 Task: In the  document Clothing.doc ,insert the clipart between heading and points ' search for plan ' and adjust the shape height to  '2.7''
Action: Mouse moved to (100, 28)
Screenshot: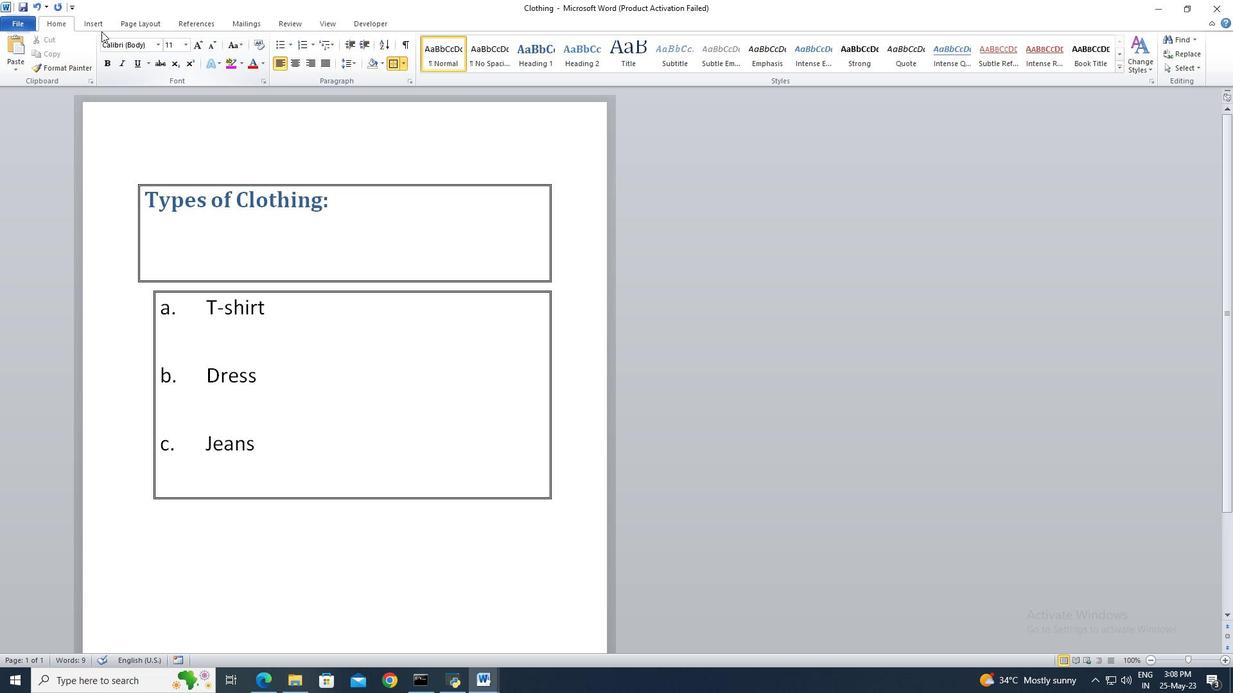 
Action: Mouse pressed left at (100, 28)
Screenshot: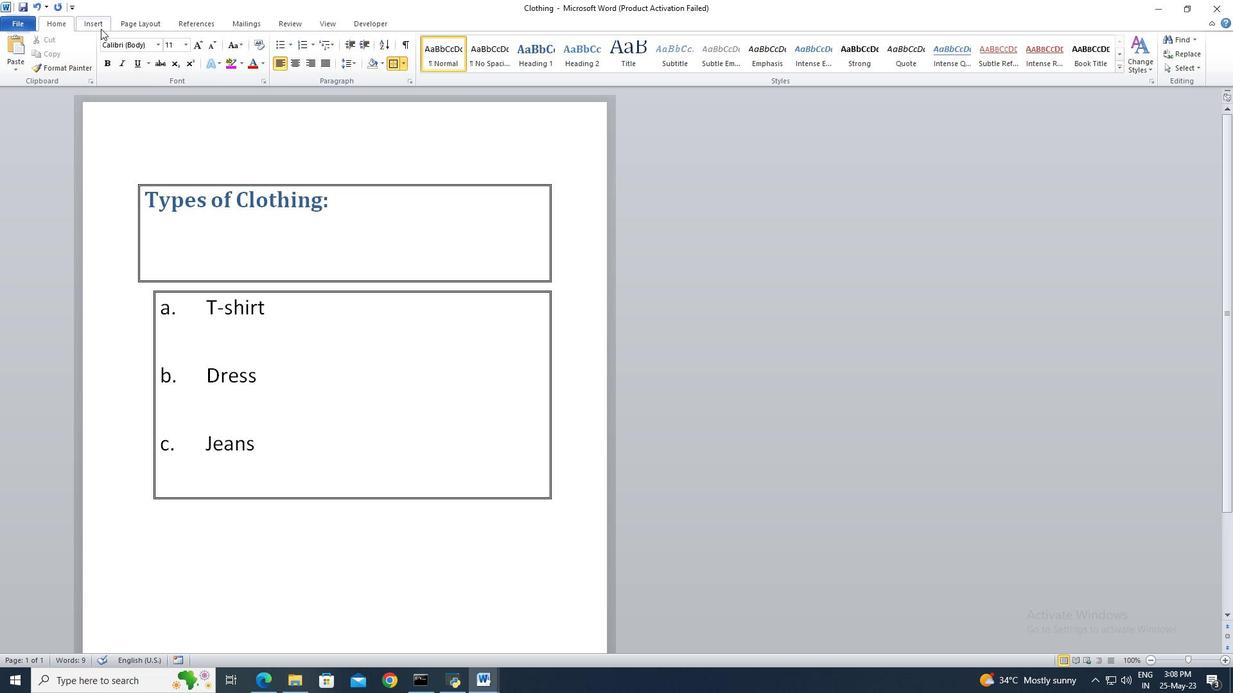 
Action: Mouse moved to (160, 57)
Screenshot: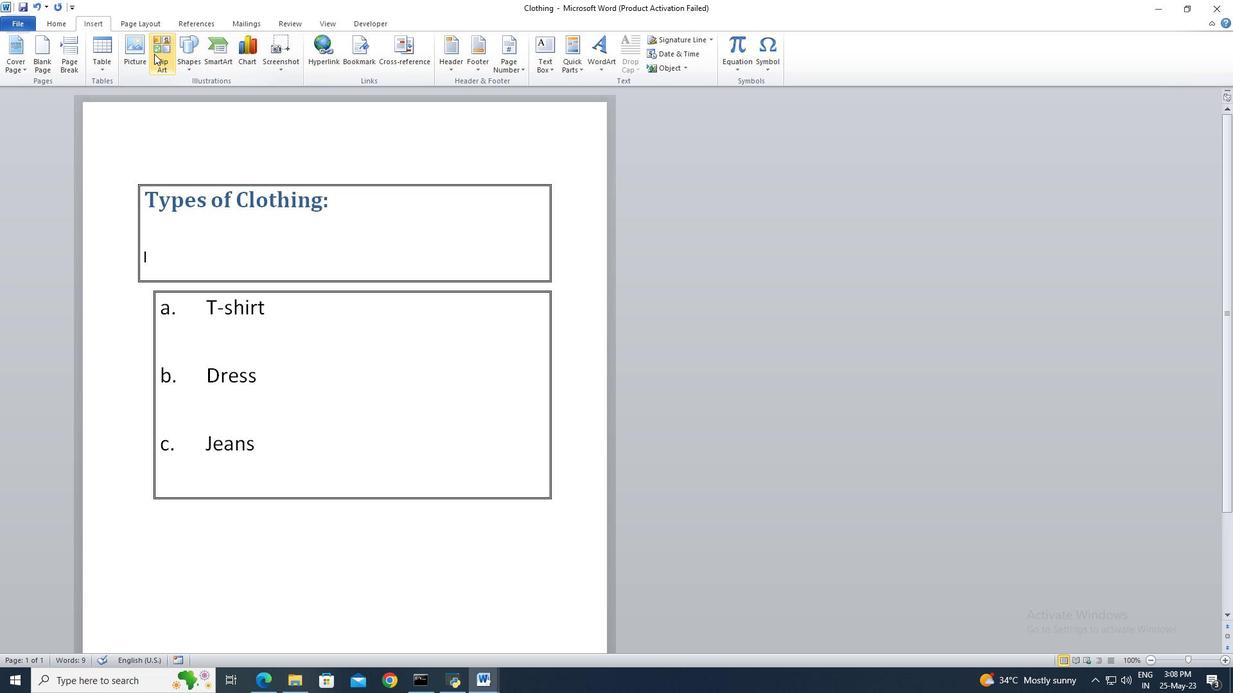 
Action: Mouse pressed left at (160, 57)
Screenshot: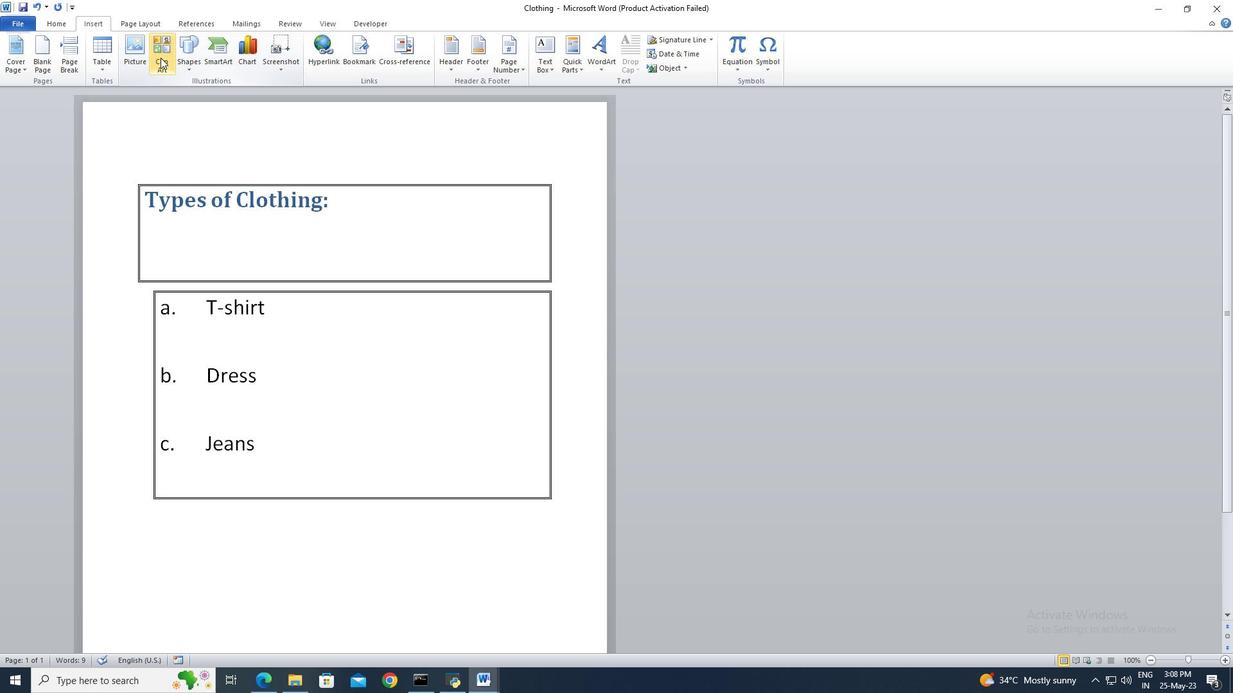 
Action: Mouse moved to (1108, 123)
Screenshot: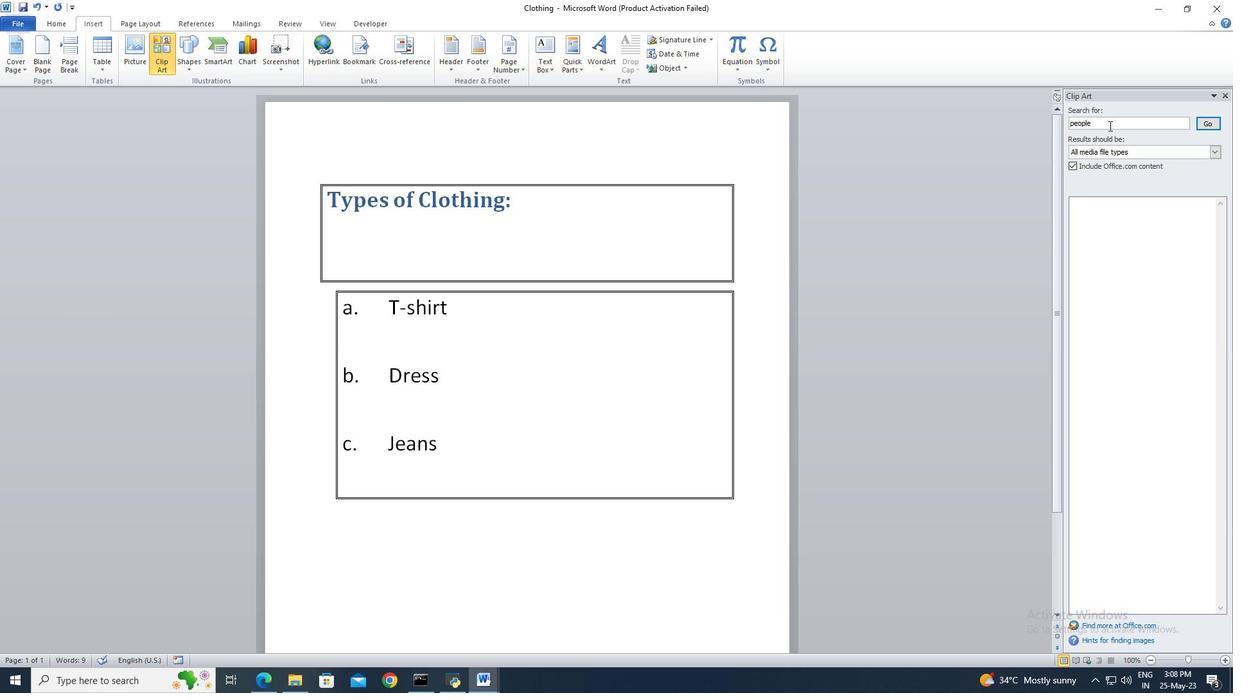 
Action: Mouse pressed left at (1108, 123)
Screenshot: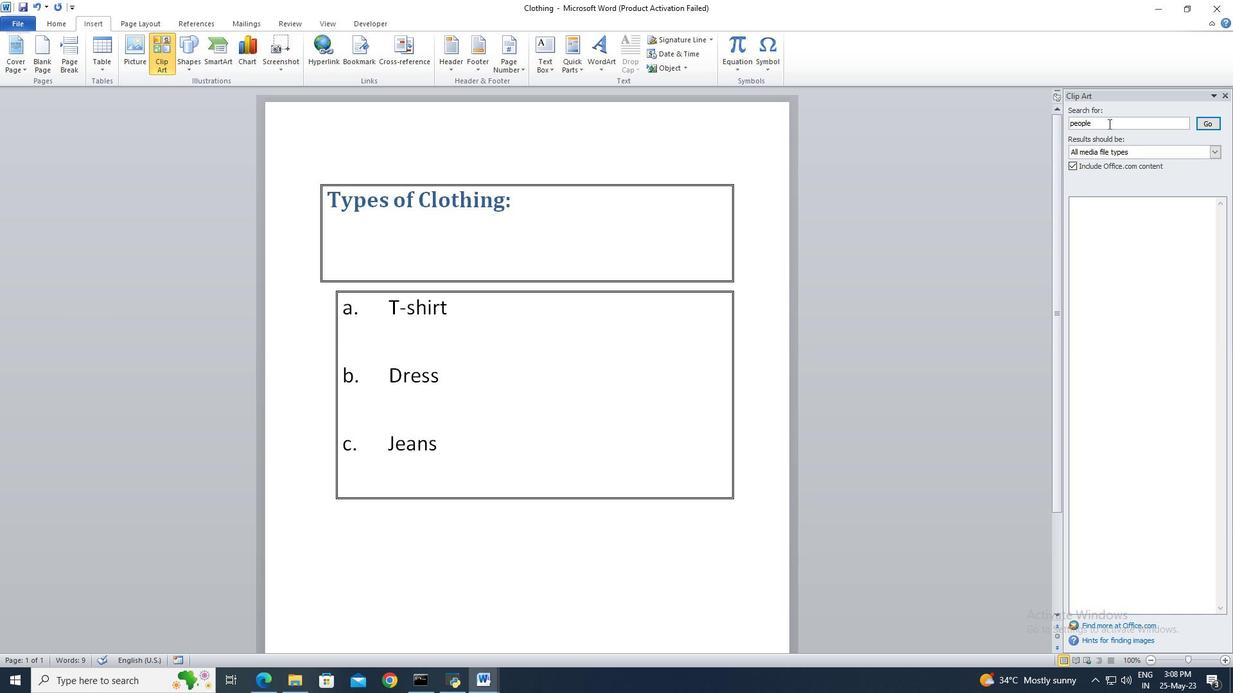 
Action: Key pressed ctrl+A
Screenshot: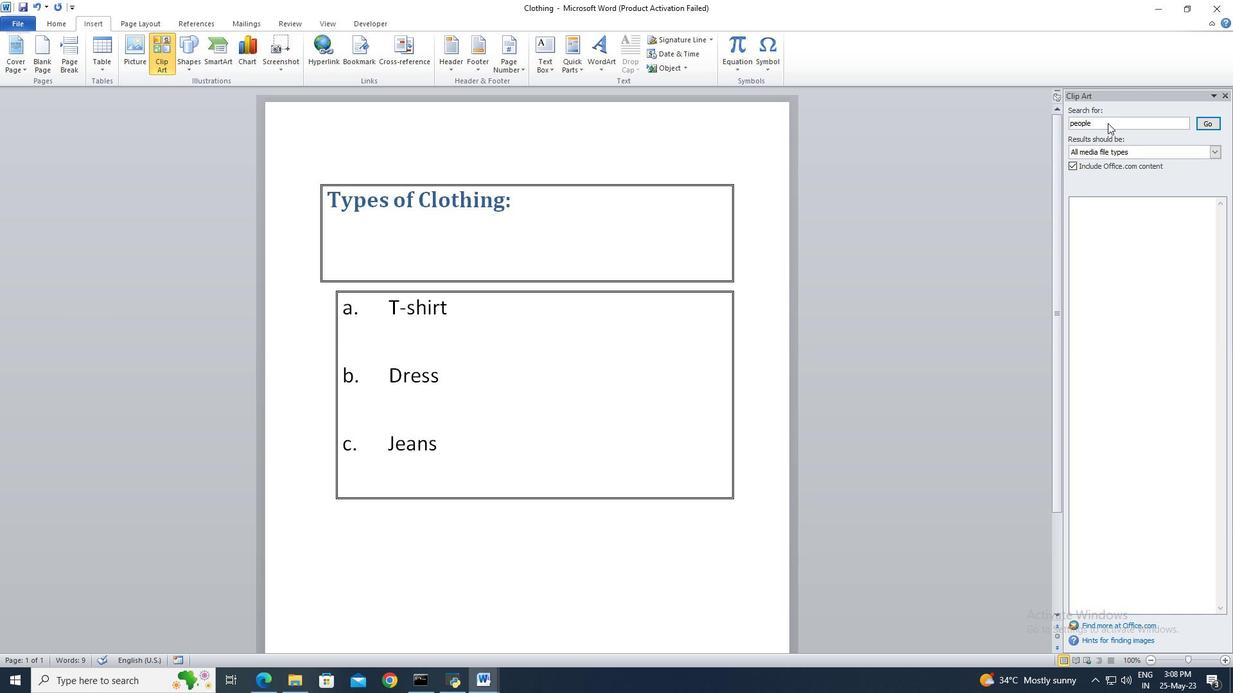 
Action: Mouse moved to (1107, 122)
Screenshot: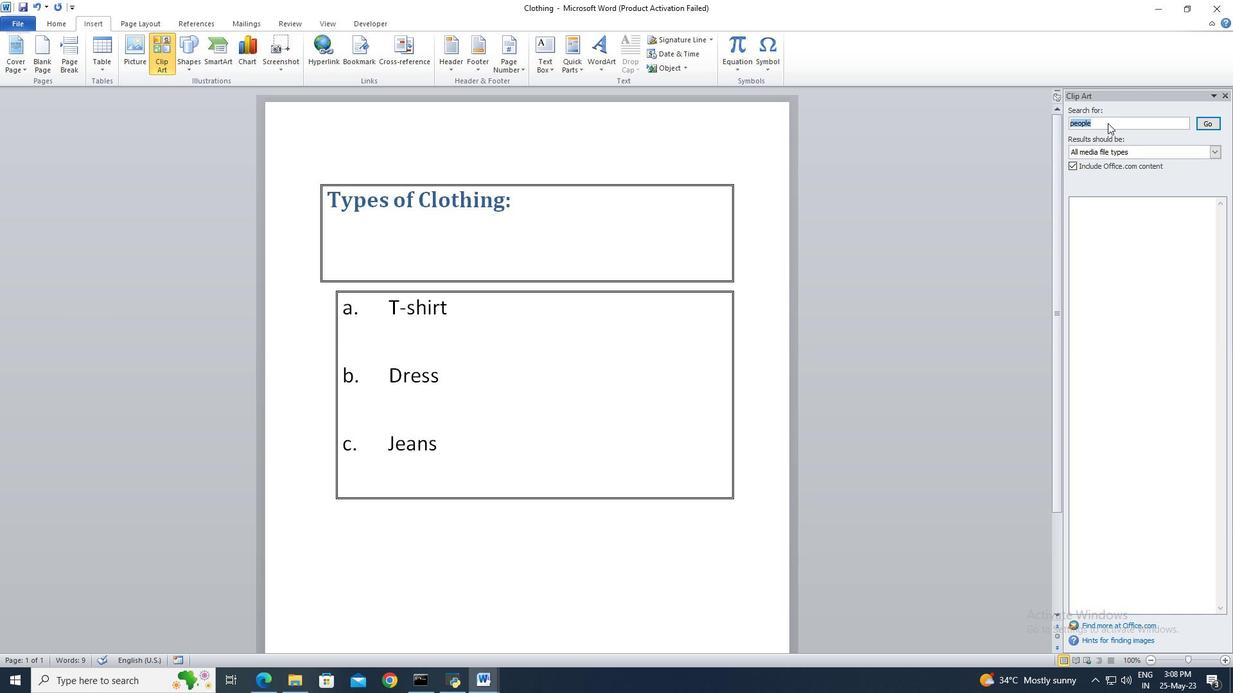 
Action: Key pressed <Key.delete>
Screenshot: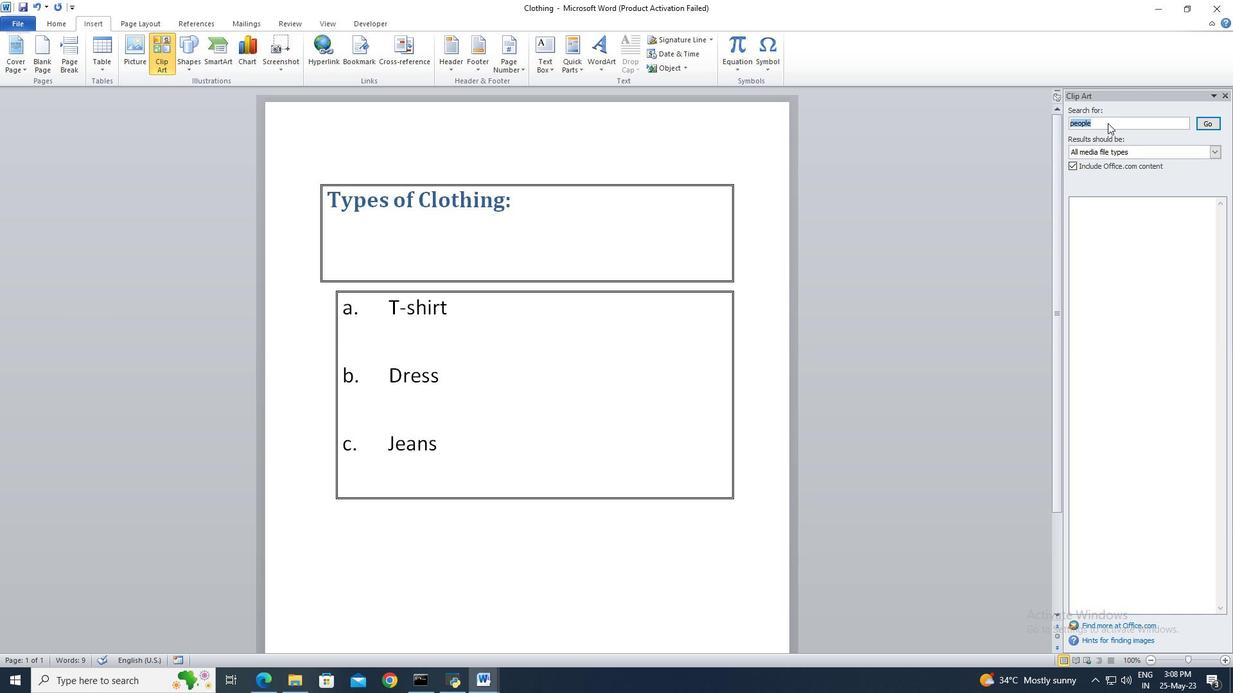 
Action: Mouse moved to (1103, 120)
Screenshot: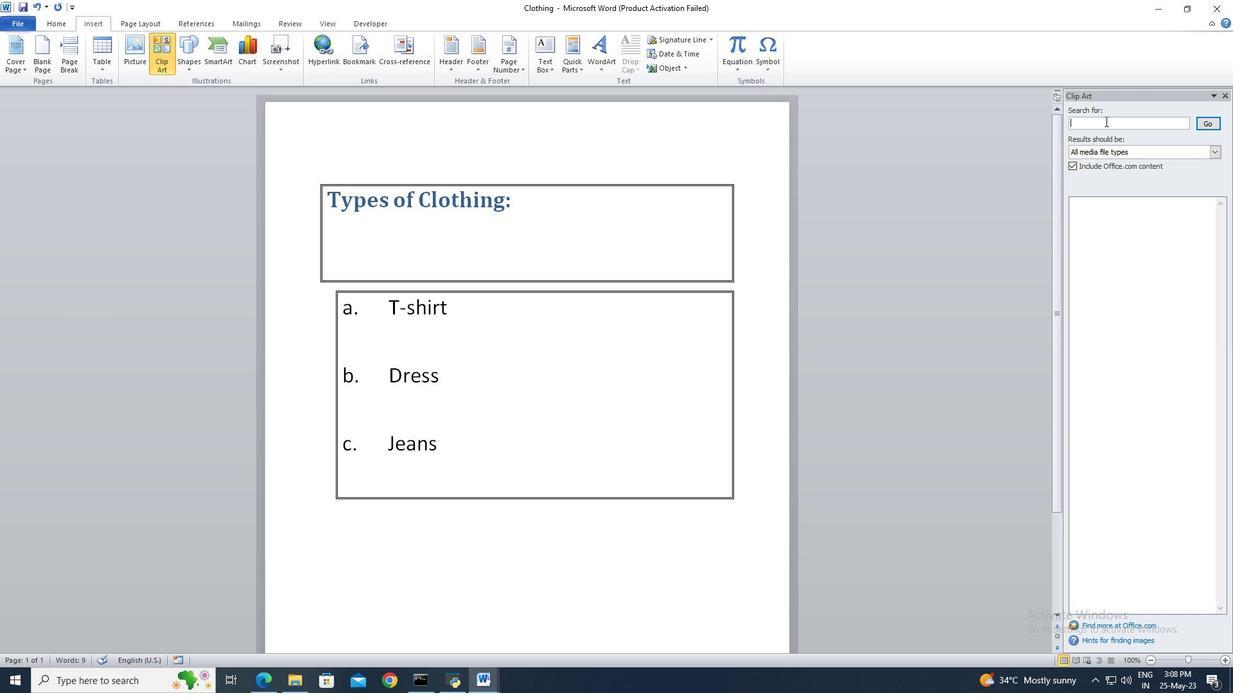 
Action: Key pressed plan<Key.enter>
Screenshot: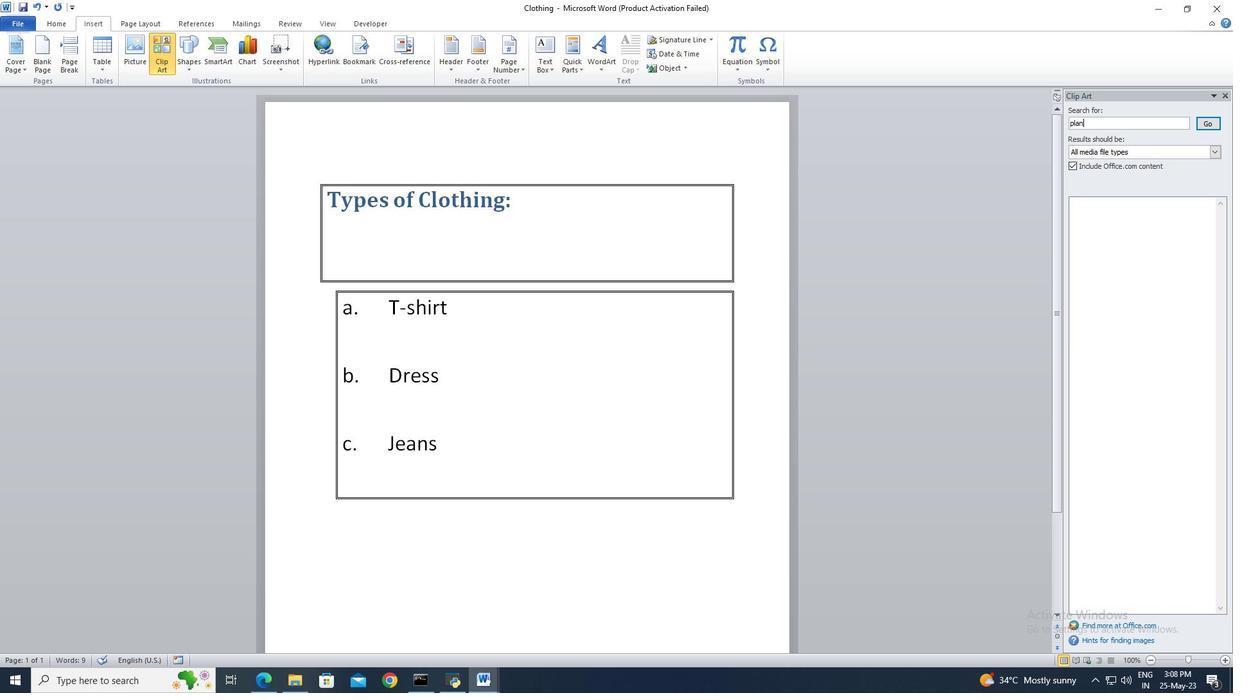
Action: Mouse moved to (1119, 237)
Screenshot: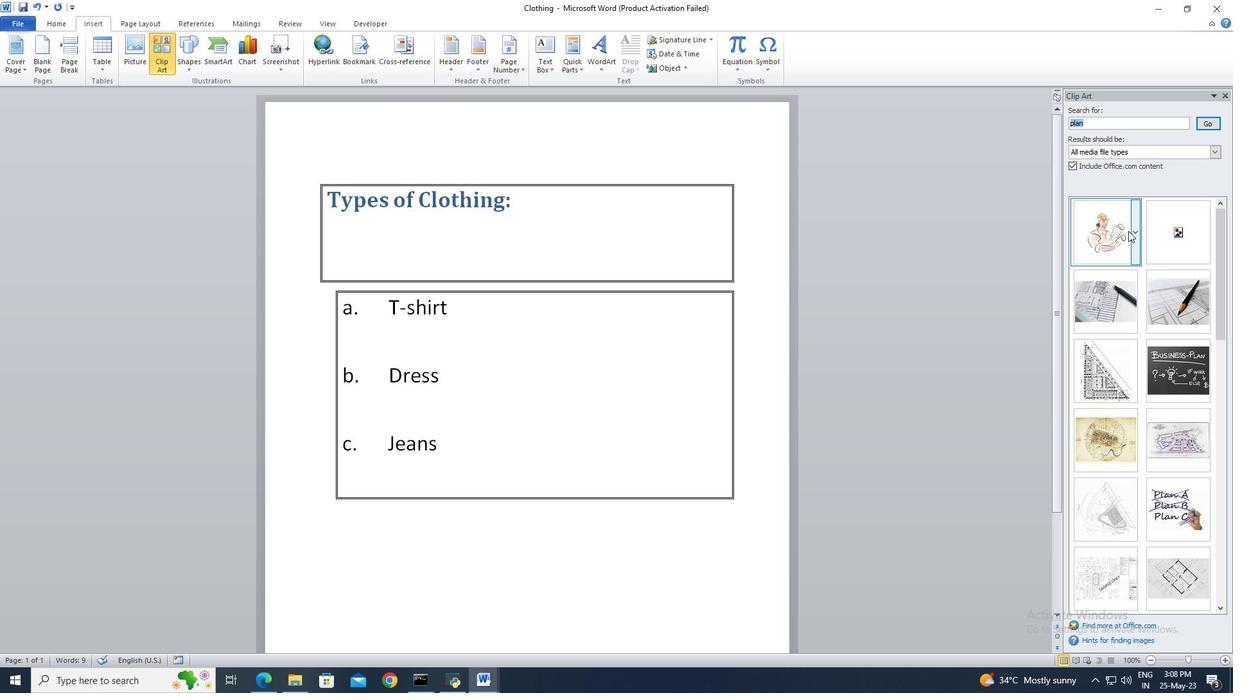 
Action: Mouse pressed left at (1119, 237)
Screenshot: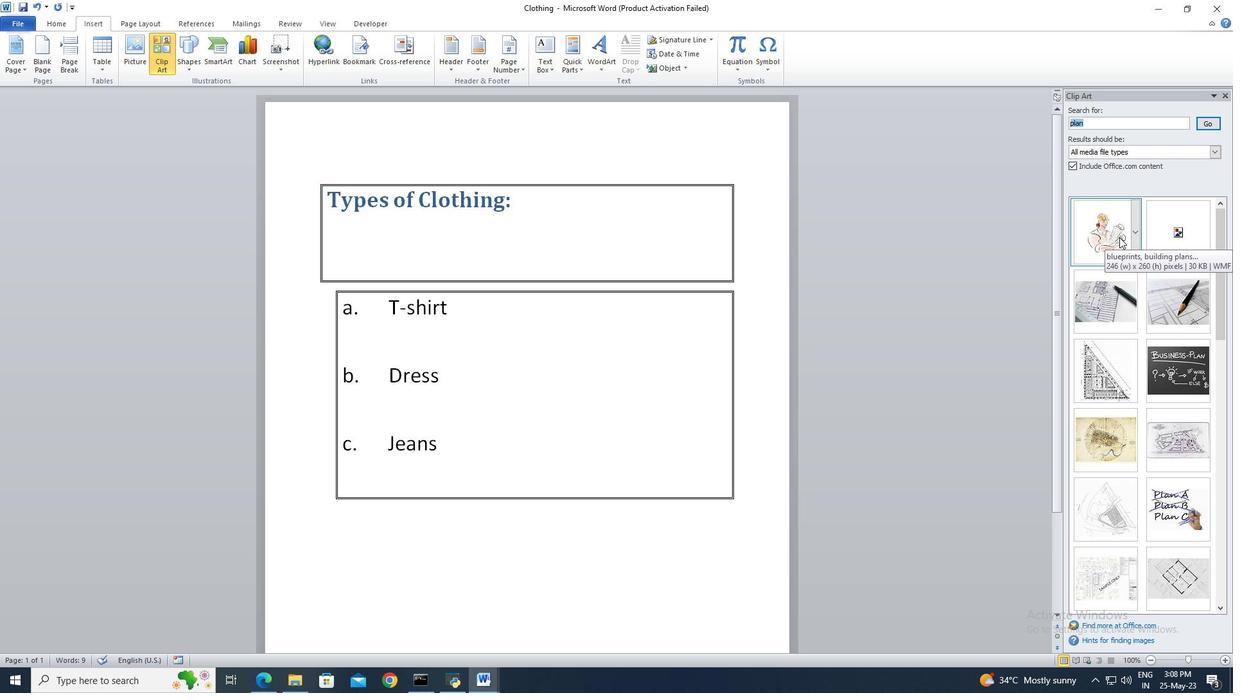 
Action: Mouse moved to (1199, 43)
Screenshot: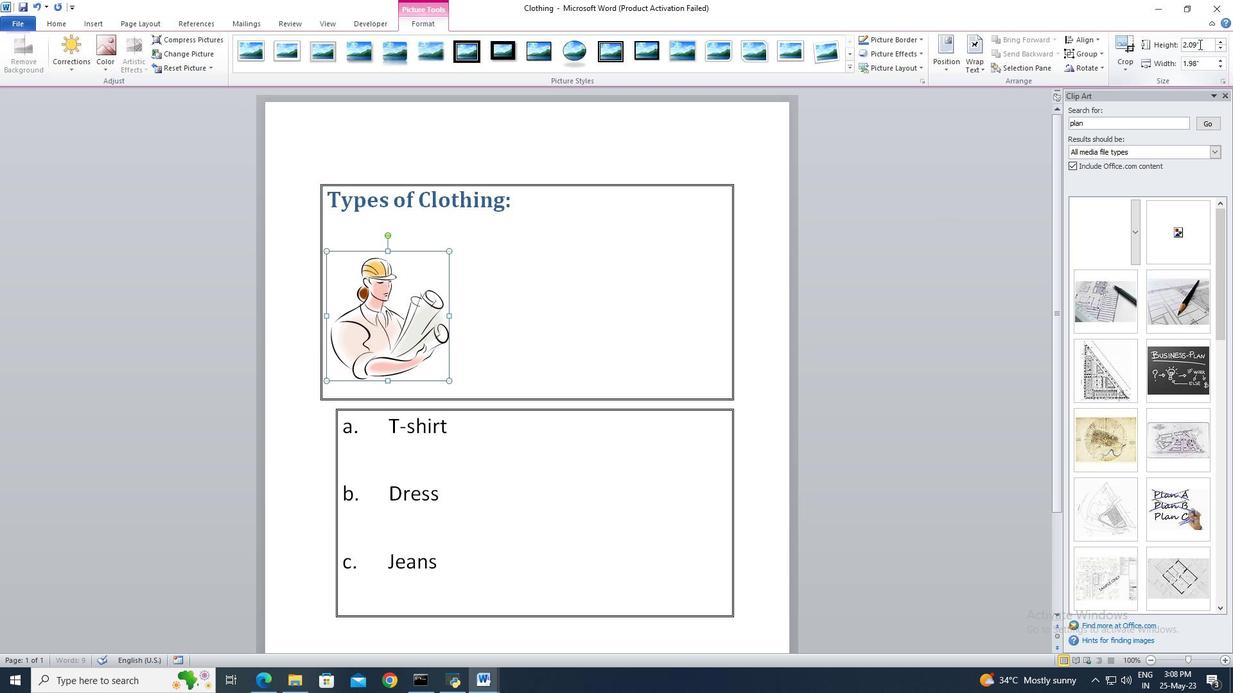 
Action: Mouse pressed left at (1199, 43)
Screenshot: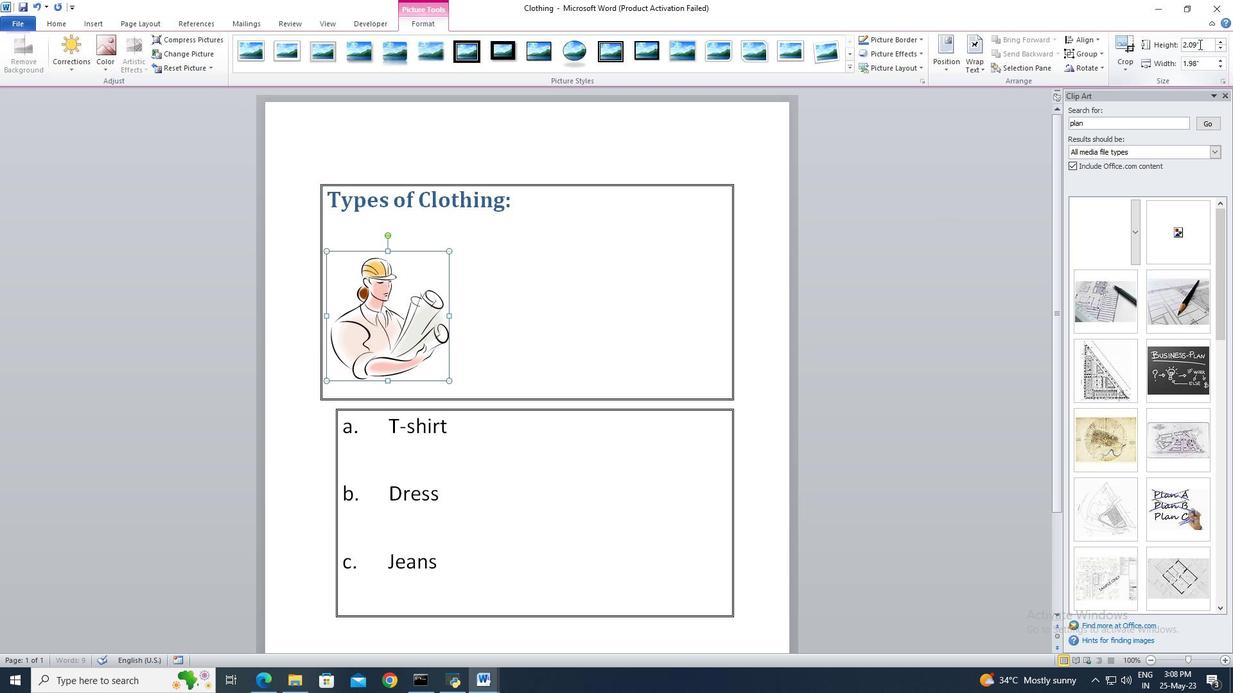 
Action: Mouse moved to (1199, 43)
Screenshot: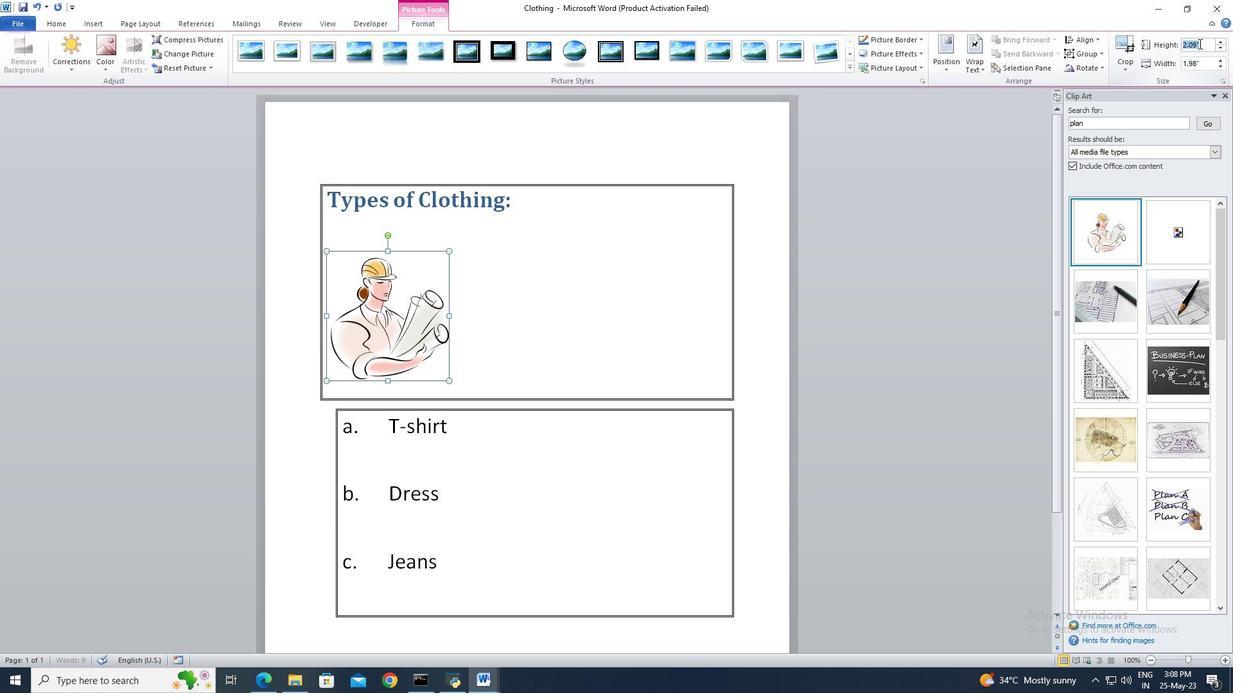 
Action: Key pressed 2.7
Screenshot: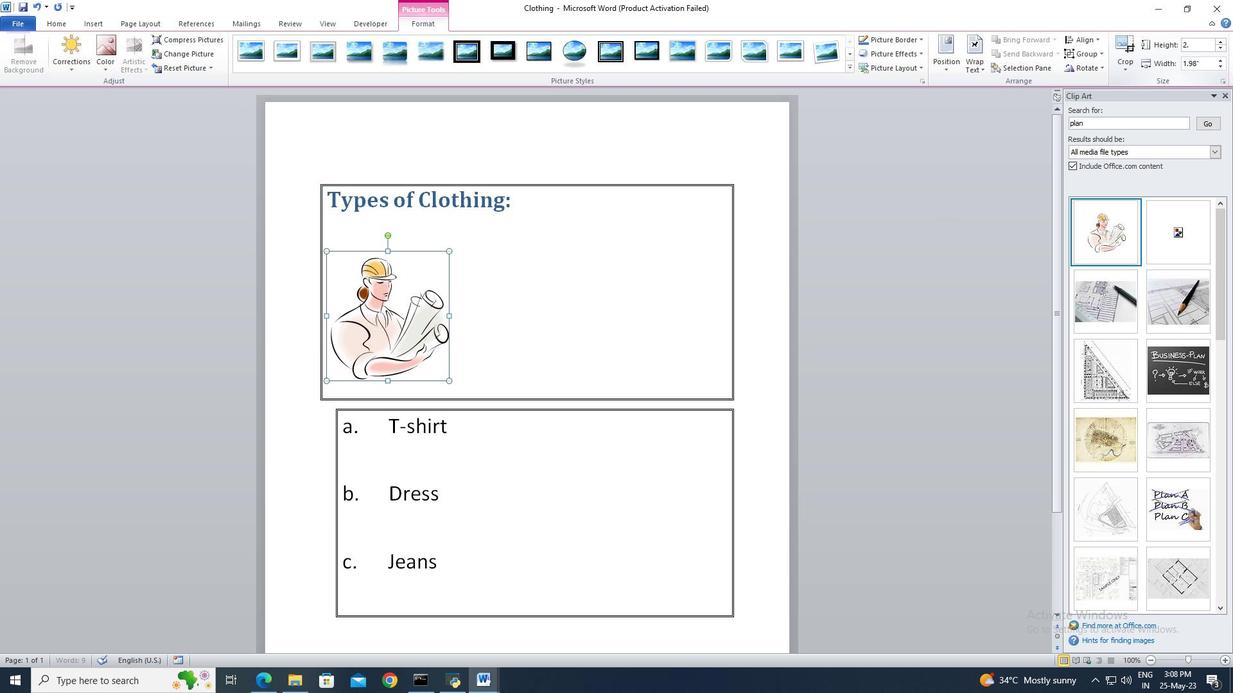 
Action: Mouse moved to (1199, 43)
Screenshot: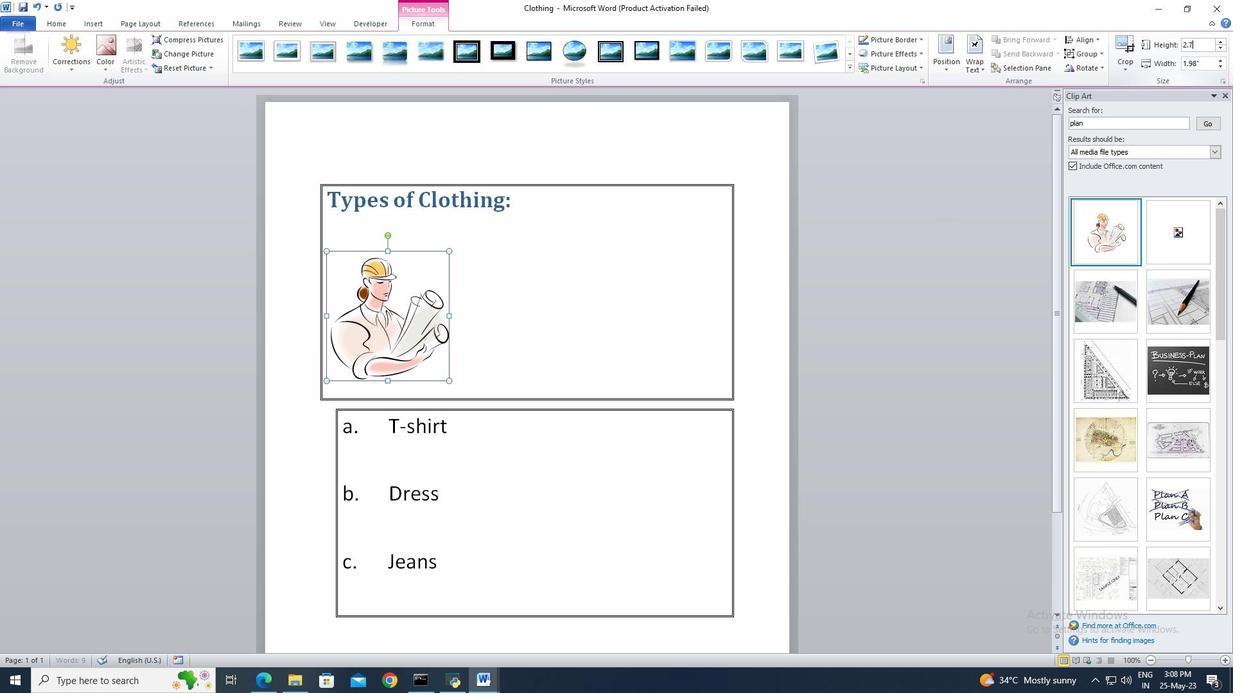 
Action: Key pressed <Key.enter>
Screenshot: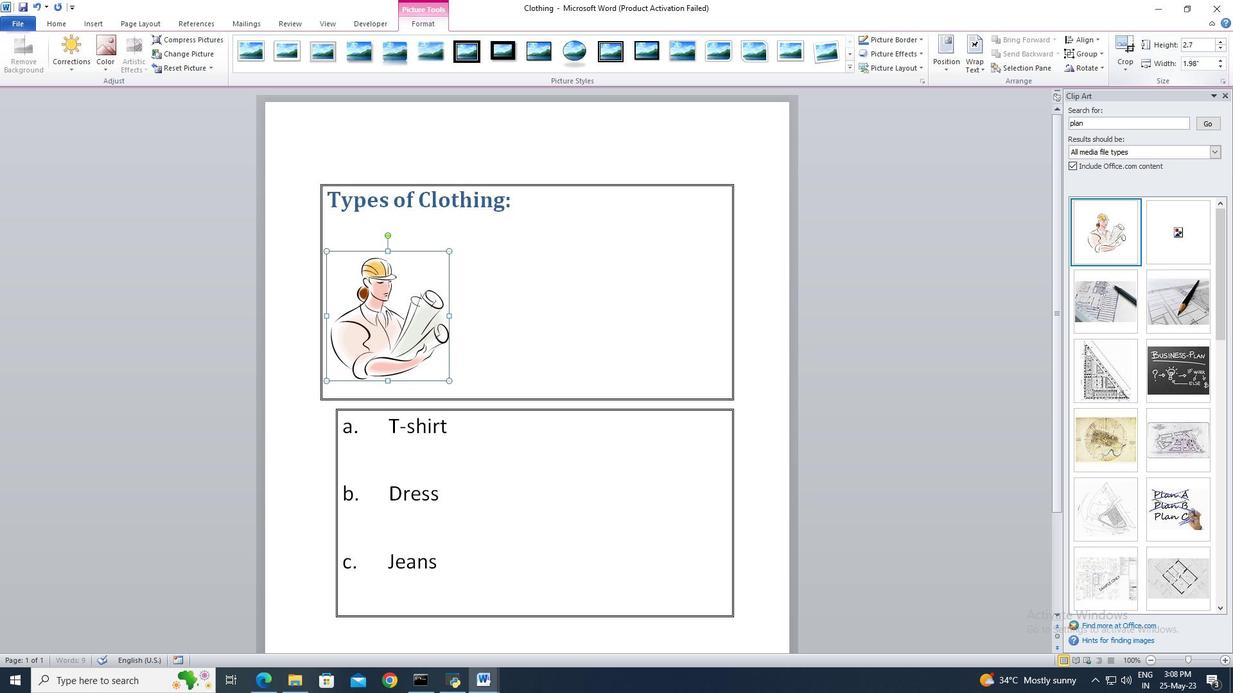 
Action: Mouse moved to (884, 212)
Screenshot: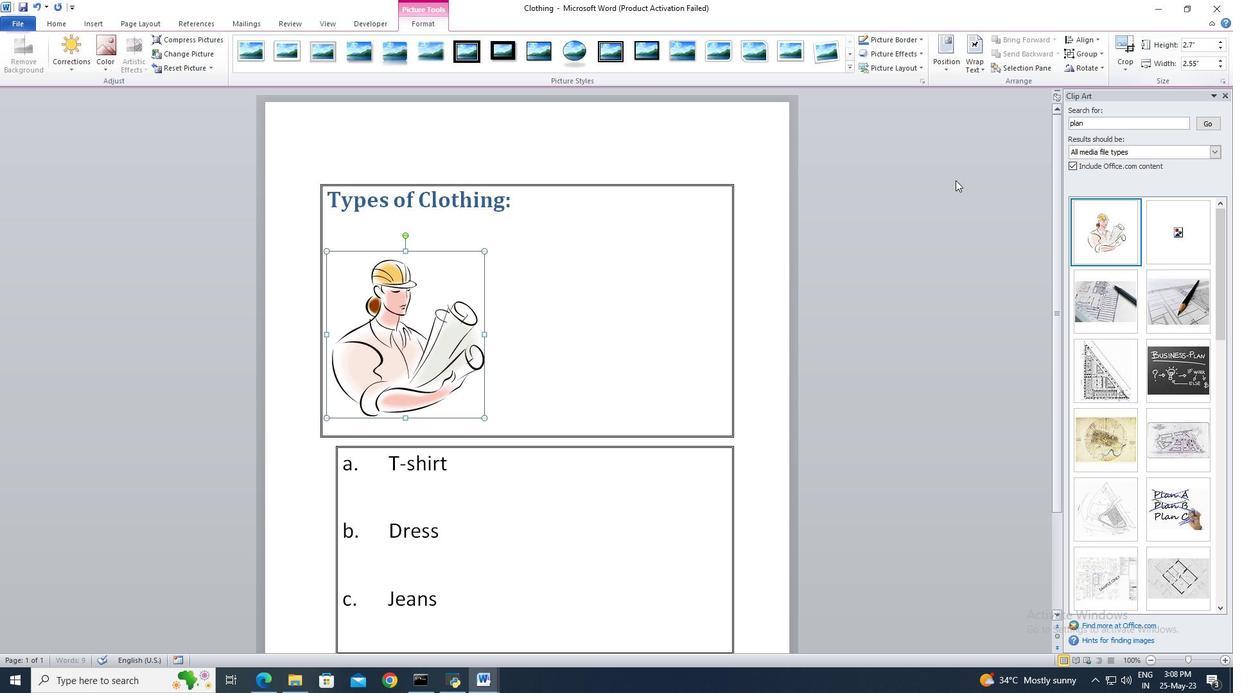 
